 Task: Forward as attachment   from Email0076 to Email0077 with a cc to Email0078 with a message Message0076
Action: Mouse moved to (394, 422)
Screenshot: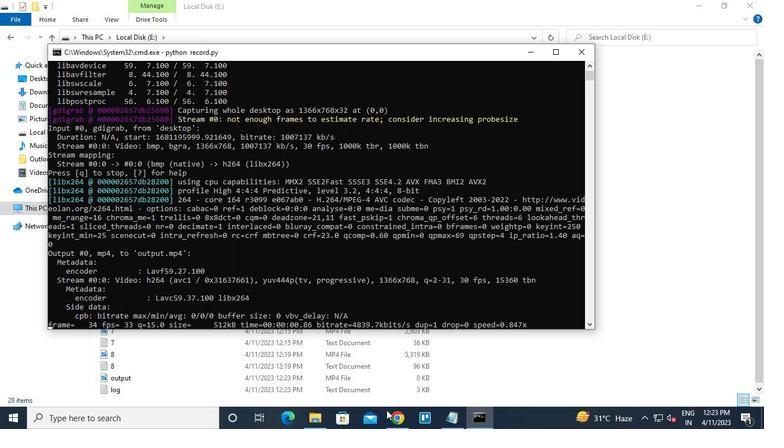 
Action: Mouse pressed left at (394, 422)
Screenshot: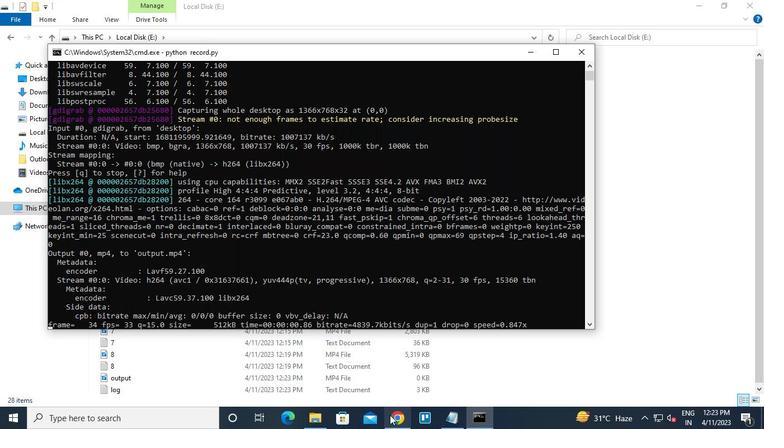 
Action: Mouse moved to (731, 157)
Screenshot: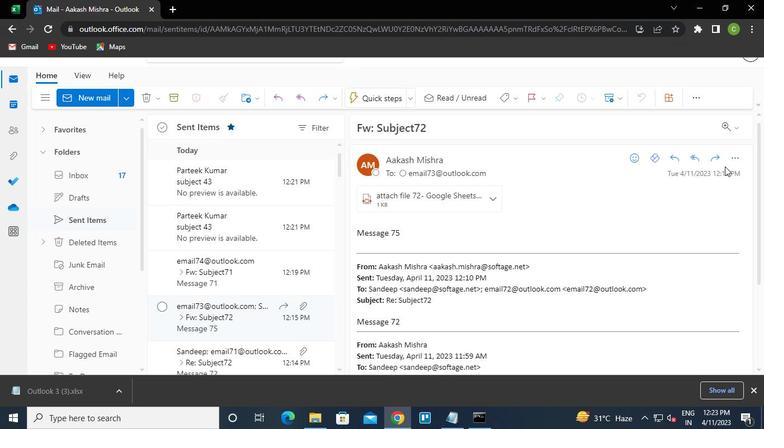 
Action: Mouse pressed left at (731, 157)
Screenshot: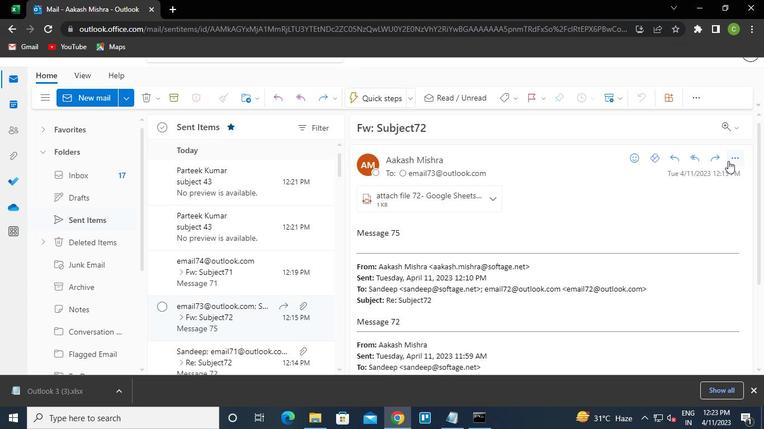 
Action: Mouse moved to (671, 135)
Screenshot: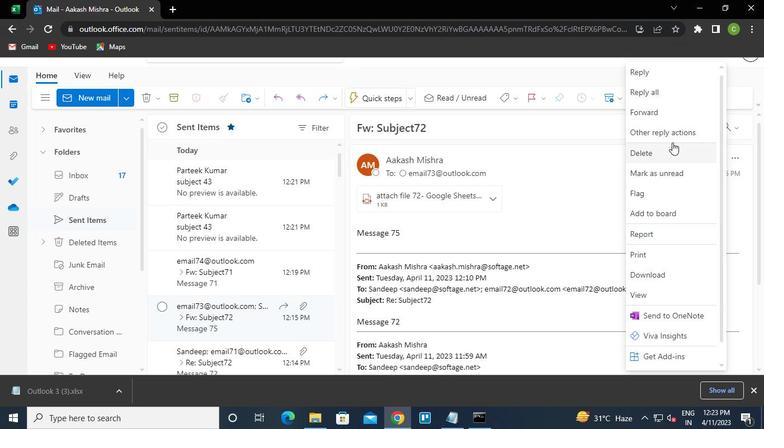 
Action: Mouse pressed left at (671, 135)
Screenshot: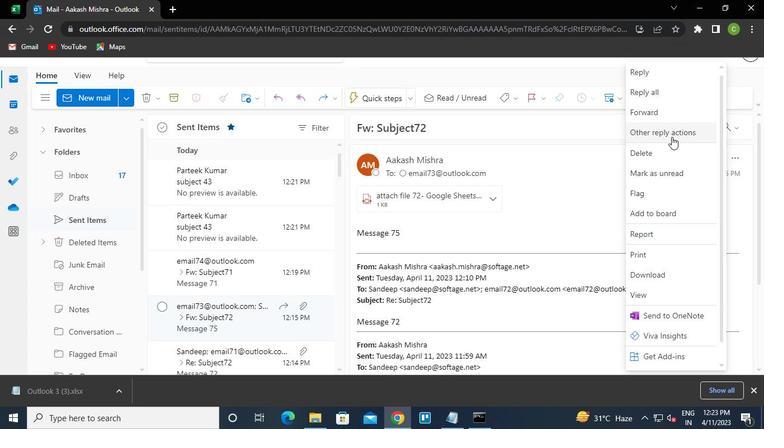 
Action: Mouse moved to (592, 148)
Screenshot: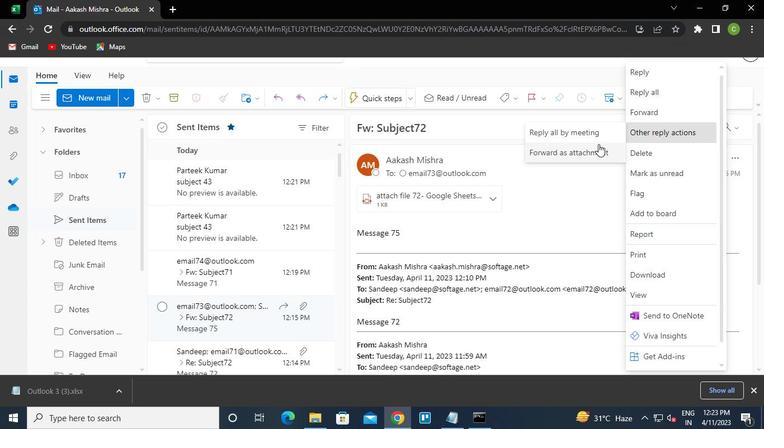 
Action: Mouse pressed left at (592, 148)
Screenshot: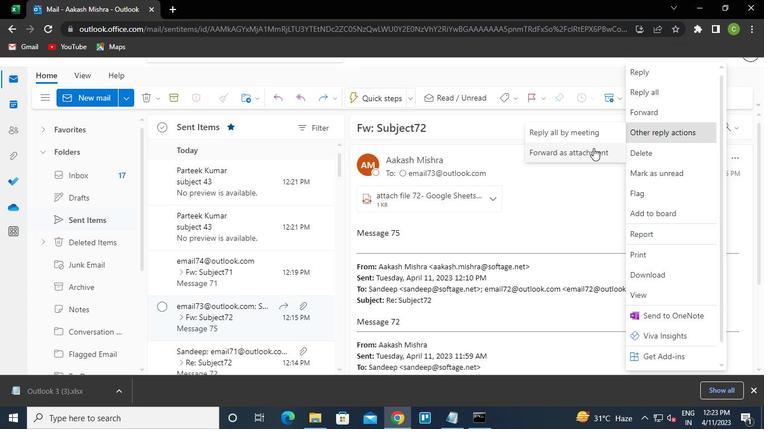
Action: Mouse moved to (406, 158)
Screenshot: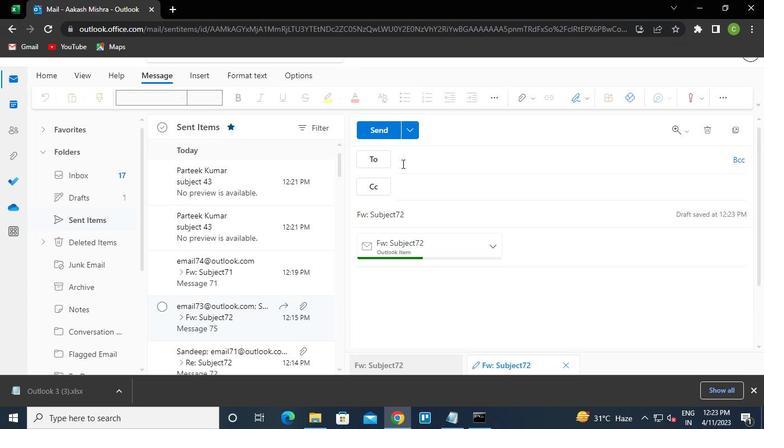 
Action: Keyboard e
Screenshot: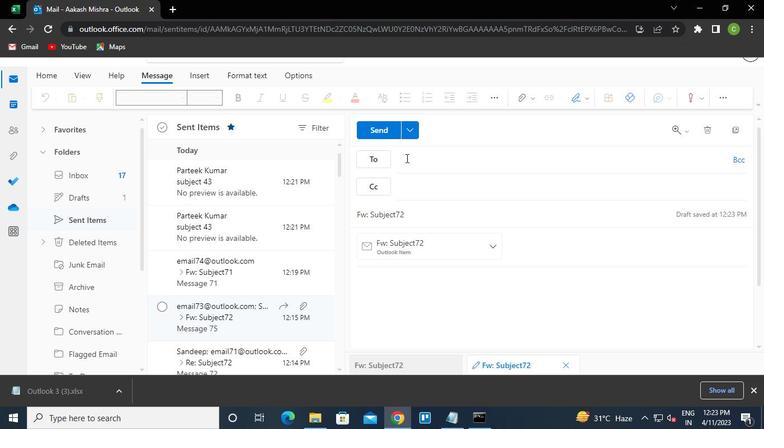 
Action: Keyboard m
Screenshot: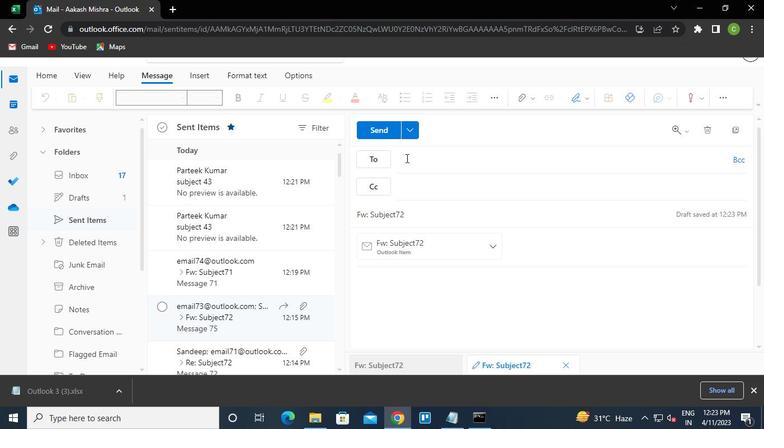 
Action: Keyboard a
Screenshot: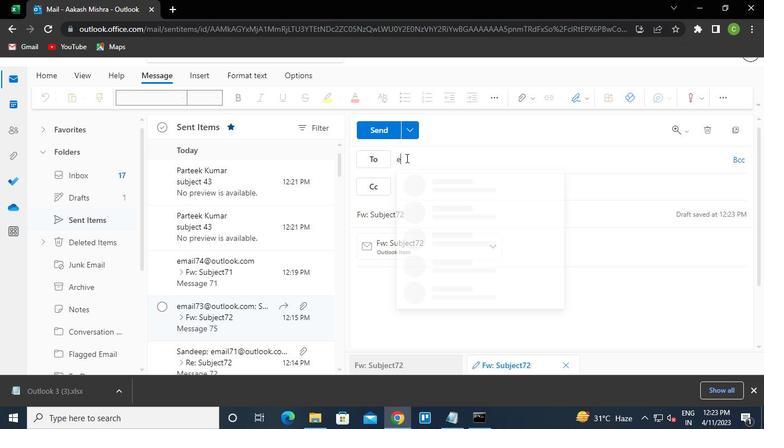 
Action: Keyboard i
Screenshot: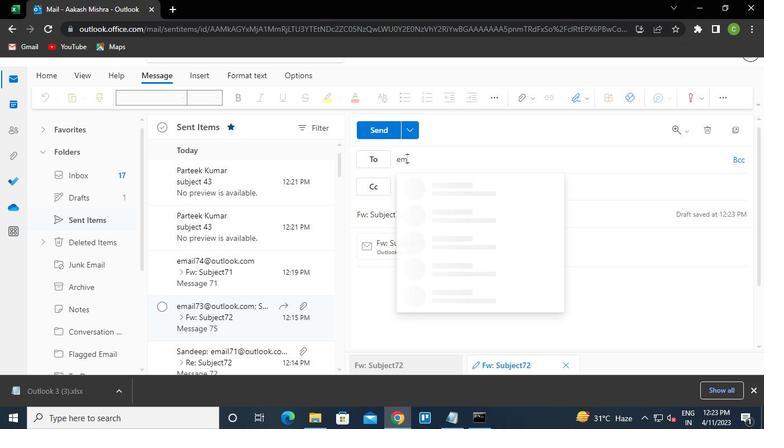 
Action: Keyboard l
Screenshot: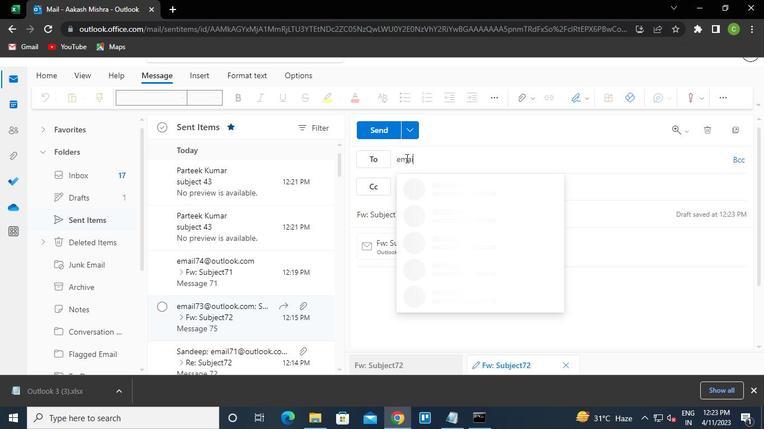 
Action: Mouse moved to (406, 158)
Screenshot: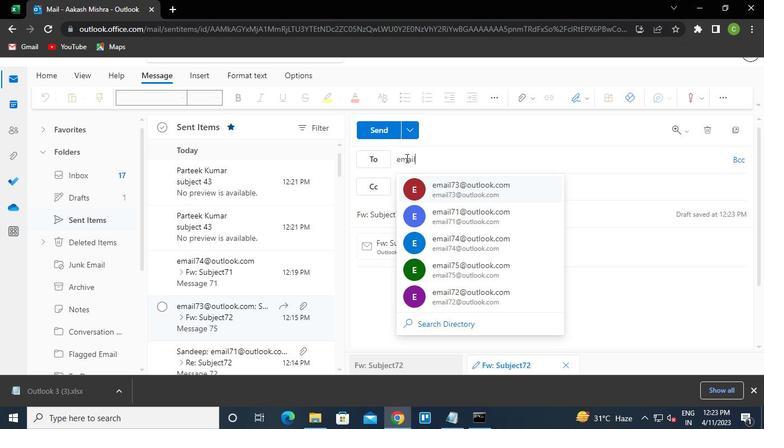 
Action: Keyboard <103>
Screenshot: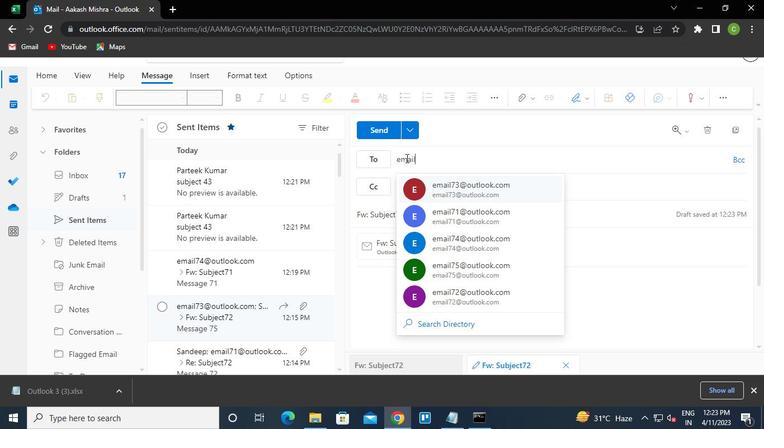 
Action: Keyboard <103>
Screenshot: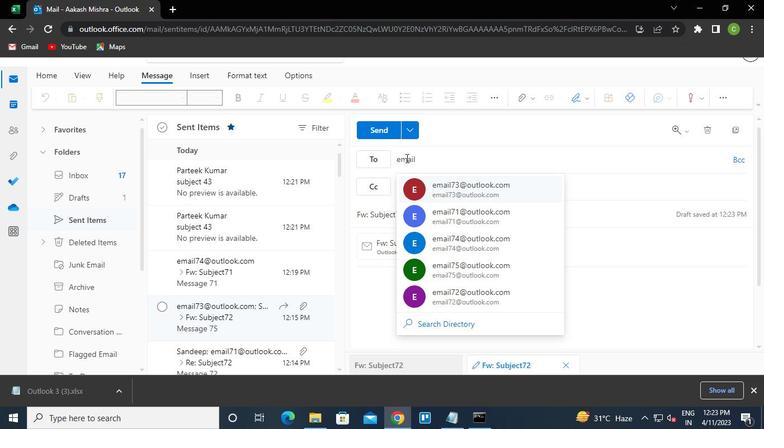 
Action: Keyboard Key.shift
Screenshot: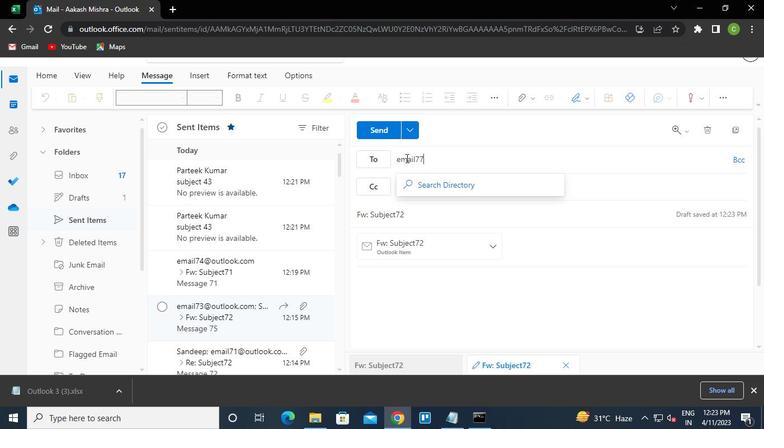 
Action: Keyboard @
Screenshot: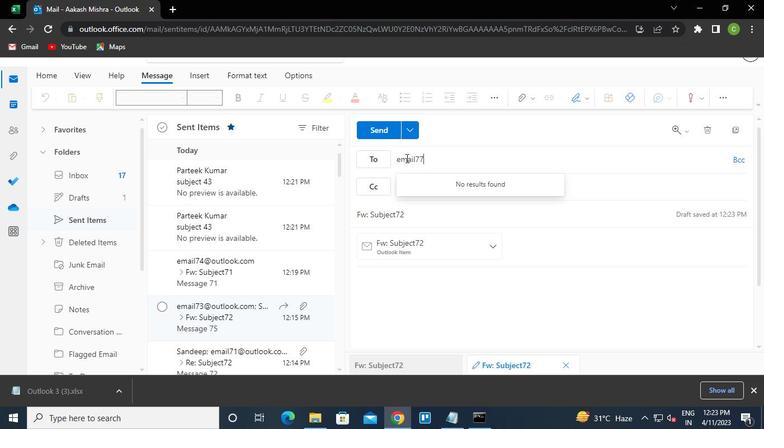 
Action: Keyboard o
Screenshot: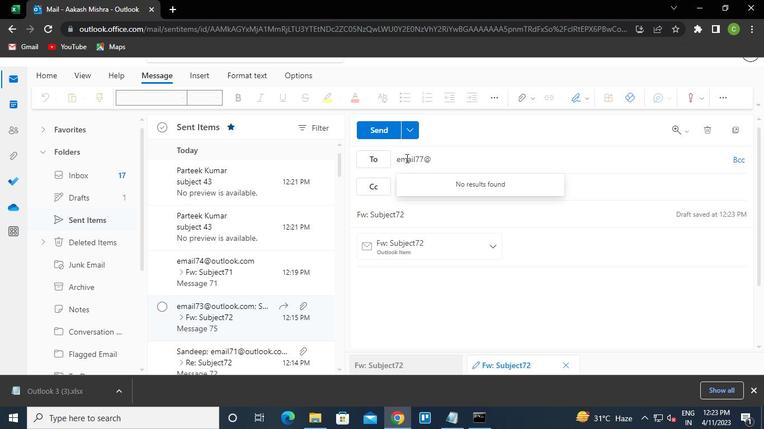 
Action: Keyboard u
Screenshot: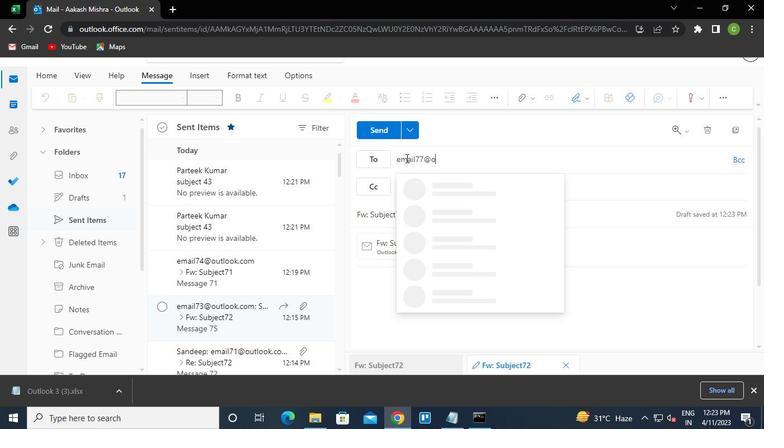 
Action: Keyboard t
Screenshot: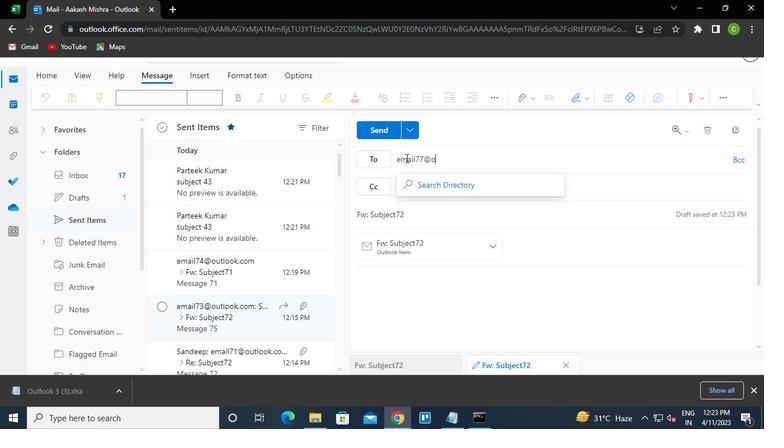 
Action: Keyboard l
Screenshot: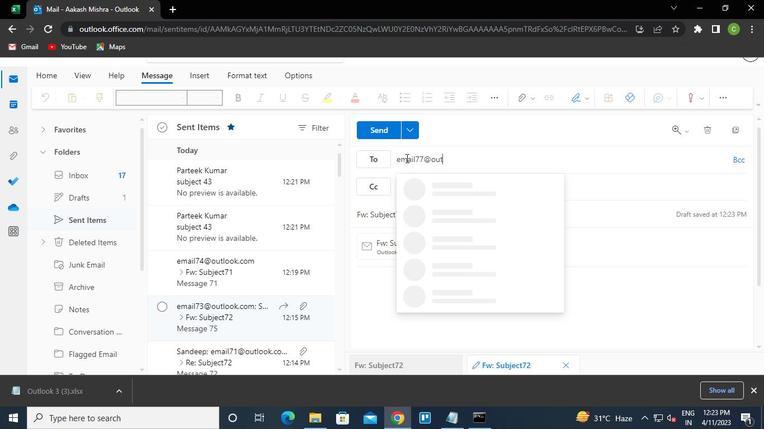 
Action: Keyboard o
Screenshot: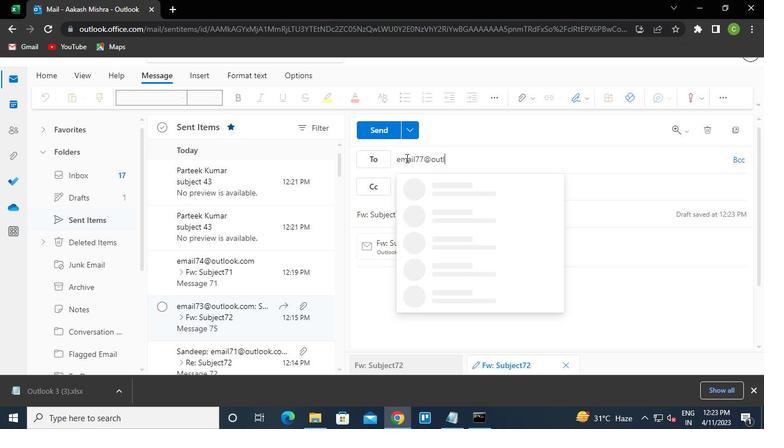 
Action: Keyboard o
Screenshot: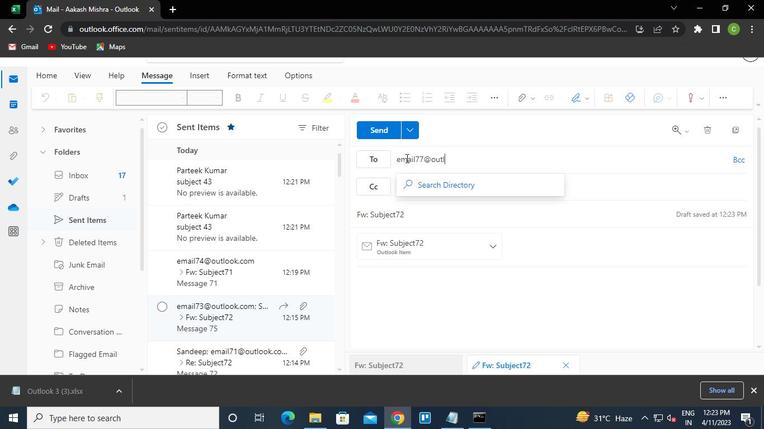 
Action: Keyboard k
Screenshot: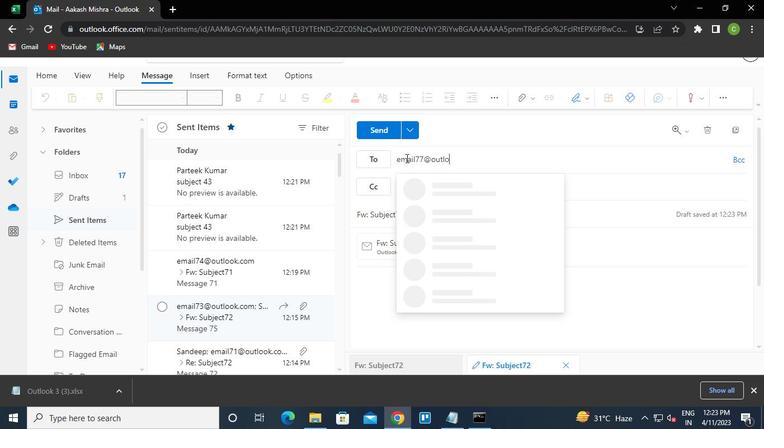 
Action: Keyboard .
Screenshot: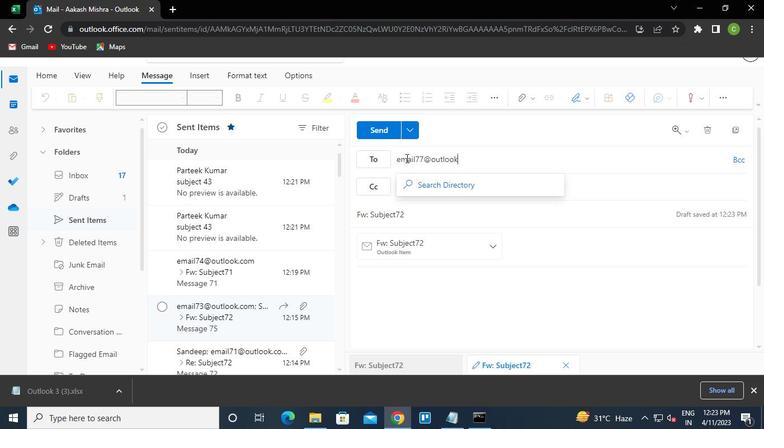
Action: Keyboard c
Screenshot: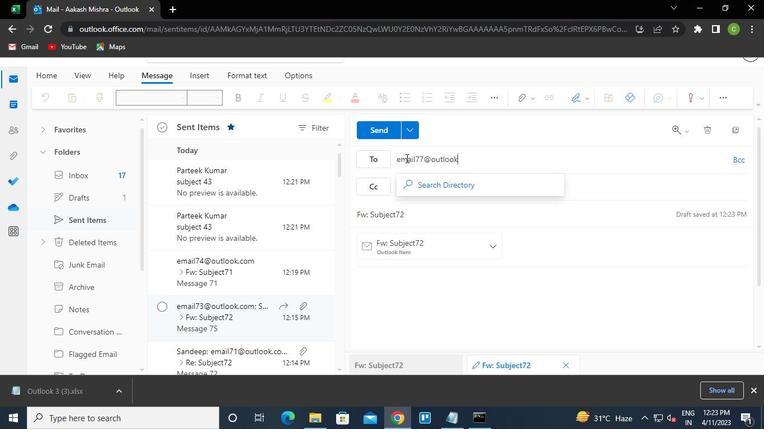 
Action: Keyboard o
Screenshot: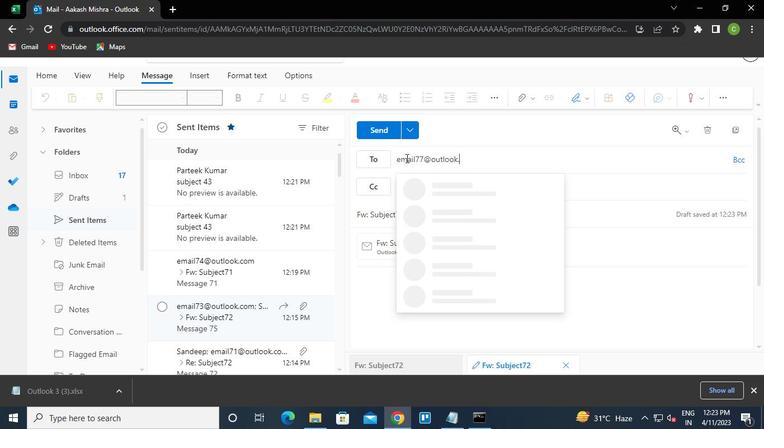 
Action: Keyboard m
Screenshot: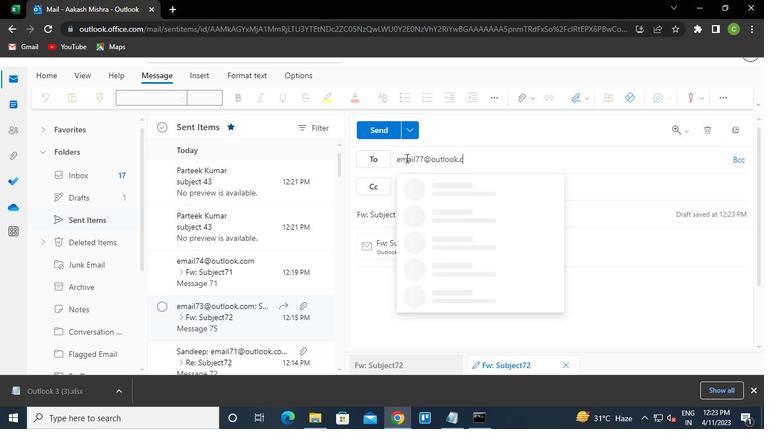 
Action: Keyboard Key.enter
Screenshot: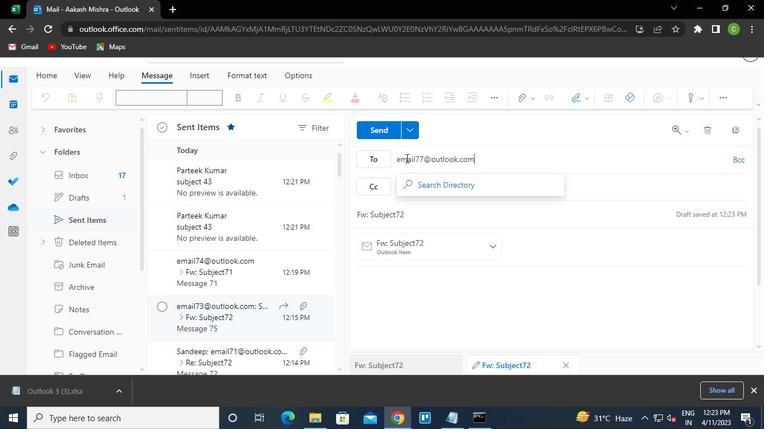 
Action: Mouse moved to (417, 185)
Screenshot: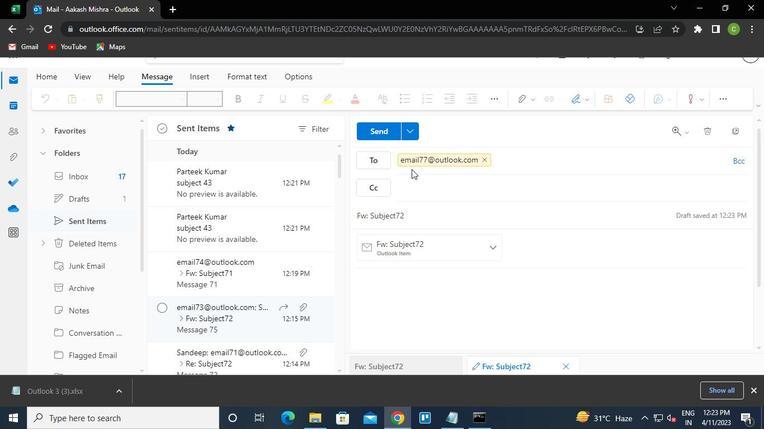 
Action: Mouse pressed left at (417, 185)
Screenshot: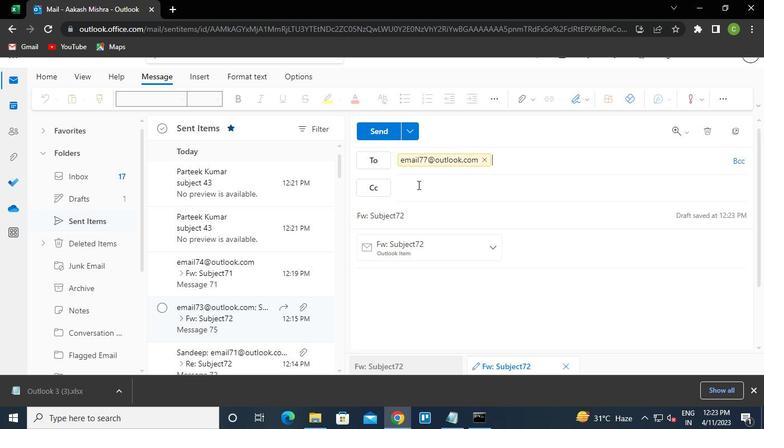 
Action: Keyboard e
Screenshot: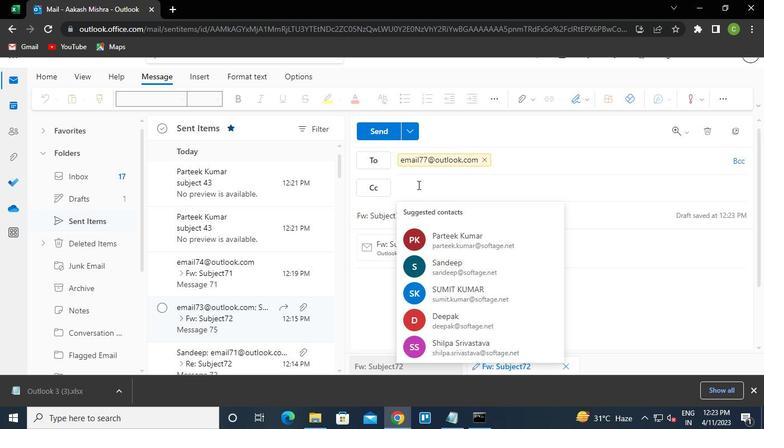 
Action: Keyboard m
Screenshot: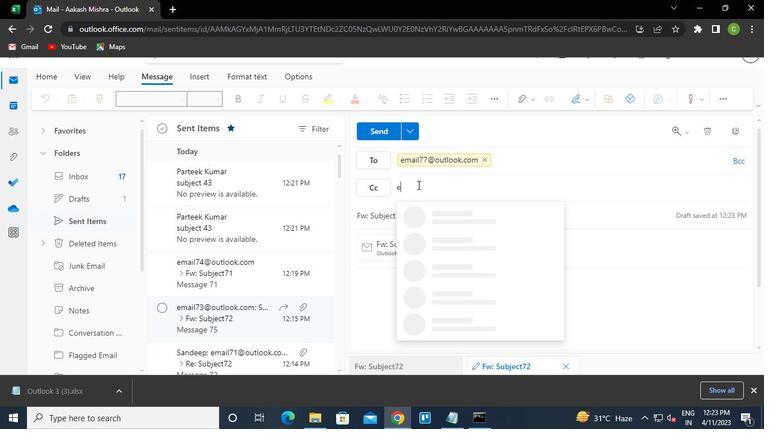 
Action: Keyboard a
Screenshot: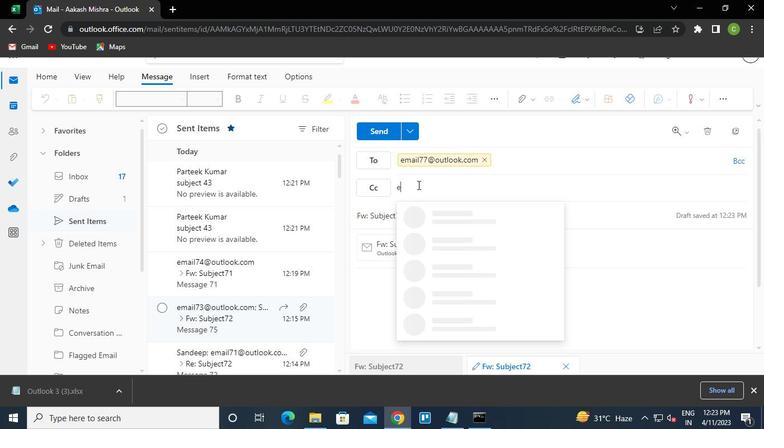 
Action: Keyboard i
Screenshot: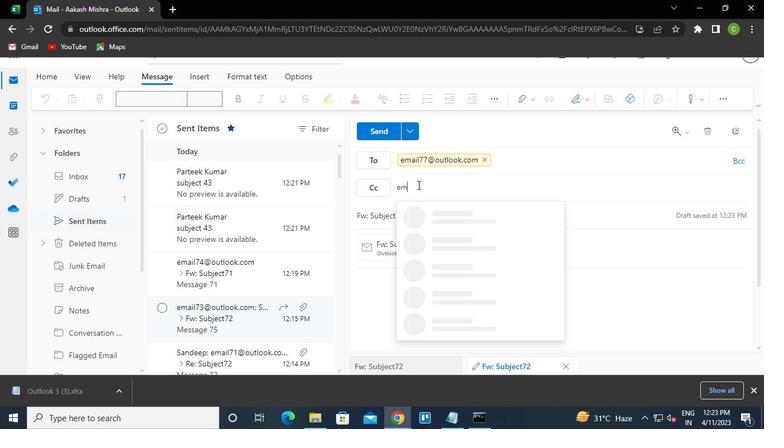 
Action: Keyboard l
Screenshot: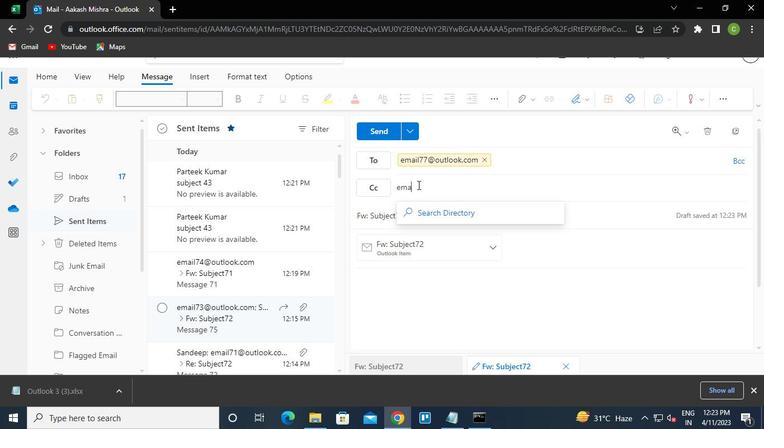 
Action: Keyboard <103>
Screenshot: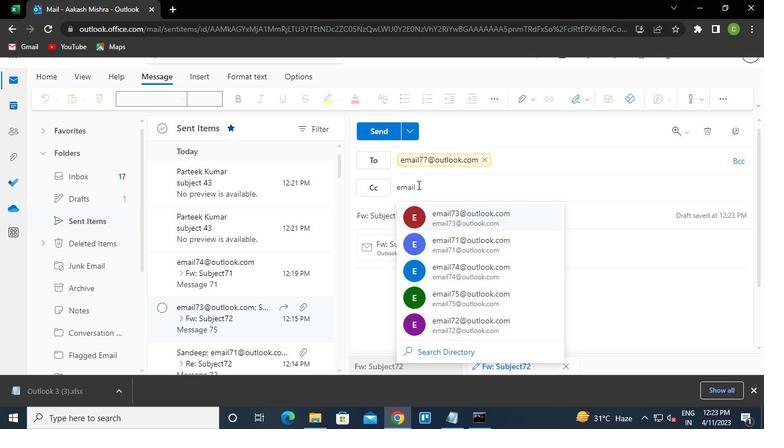 
Action: Keyboard <104>
Screenshot: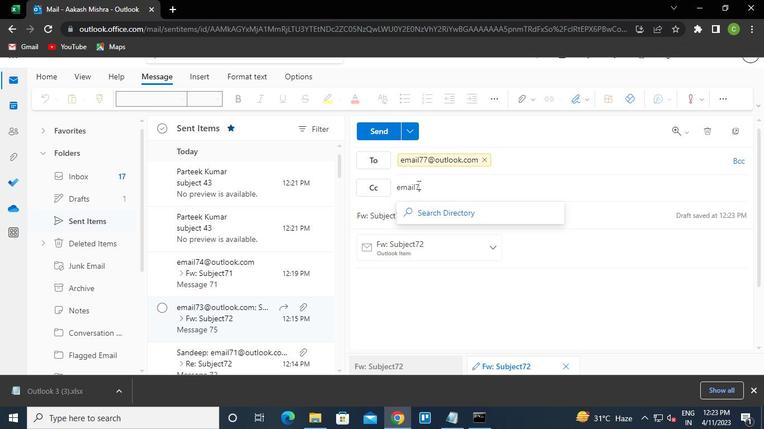 
Action: Keyboard Key.shift
Screenshot: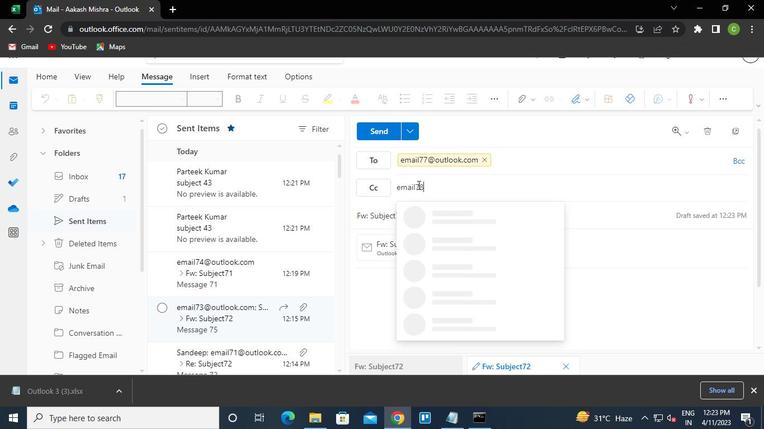 
Action: Keyboard @
Screenshot: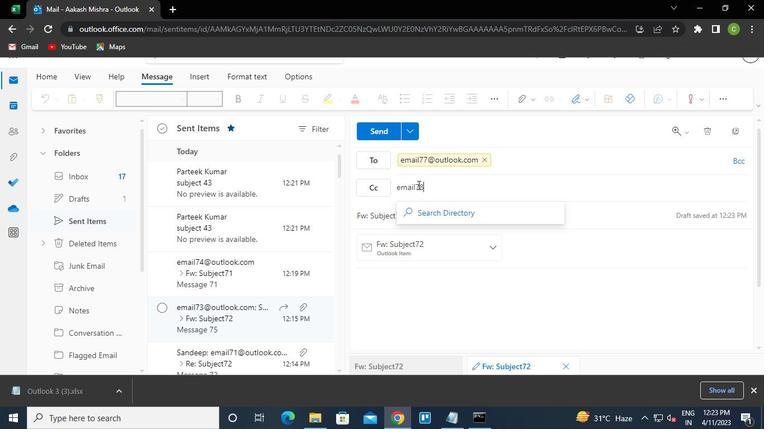 
Action: Keyboard o
Screenshot: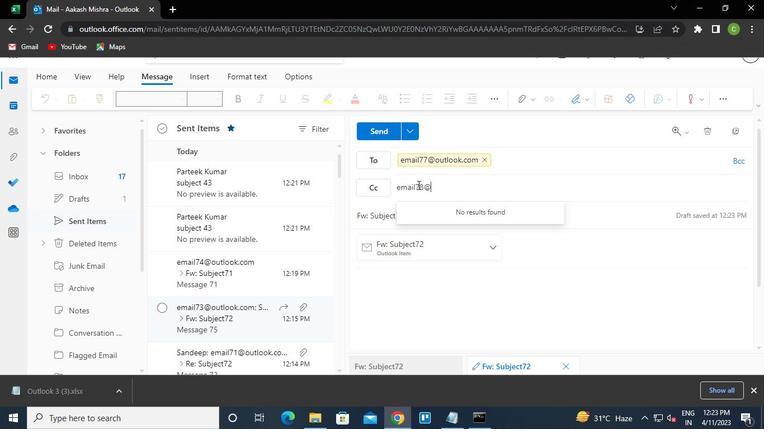 
Action: Keyboard u
Screenshot: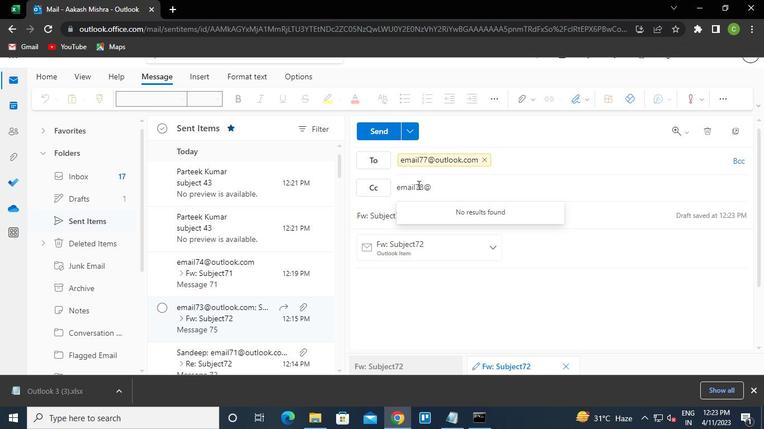 
Action: Keyboard t
Screenshot: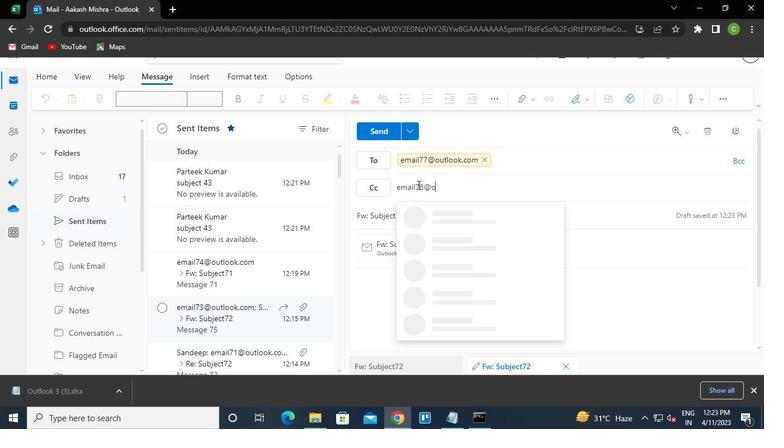 
Action: Keyboard l
Screenshot: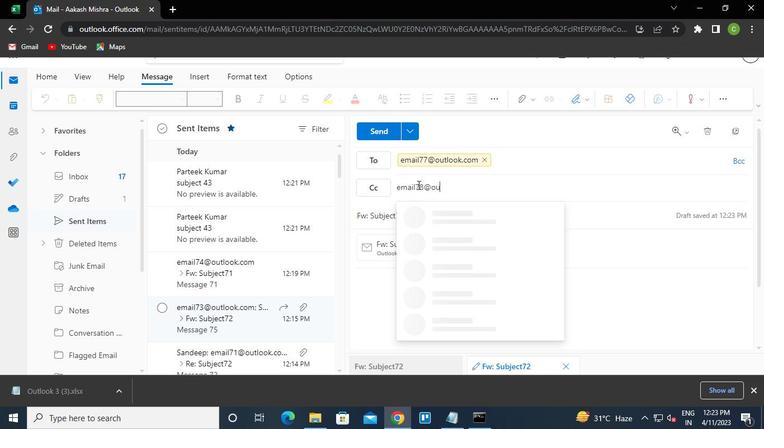 
Action: Keyboard o
Screenshot: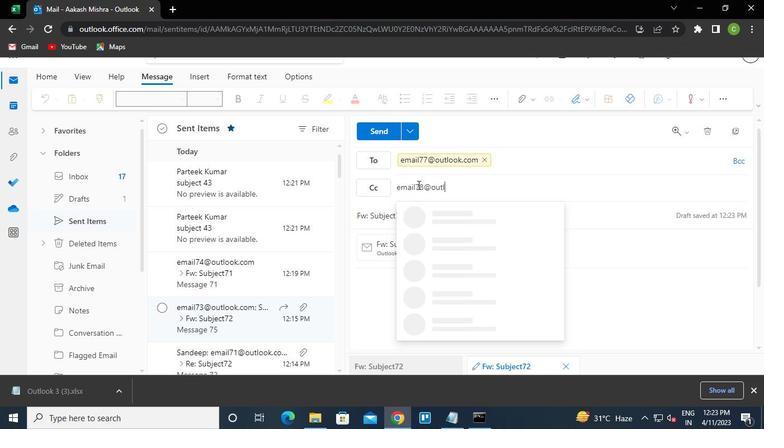 
Action: Keyboard o
Screenshot: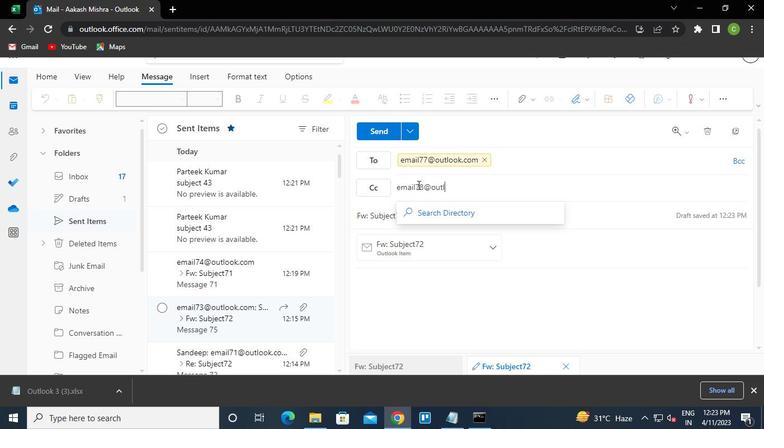 
Action: Keyboard k
Screenshot: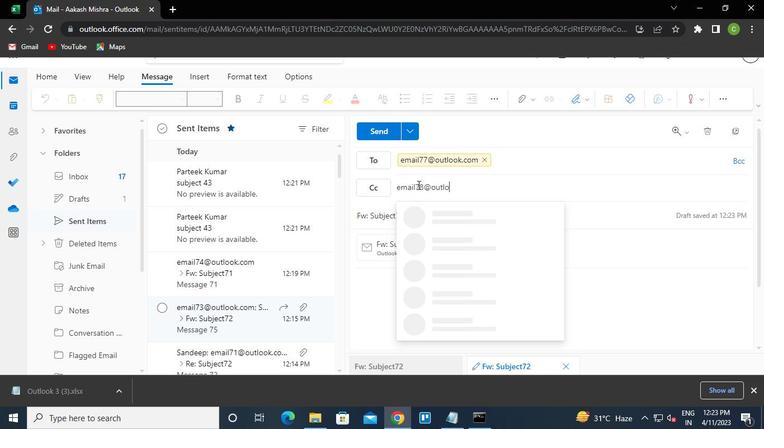 
Action: Keyboard .
Screenshot: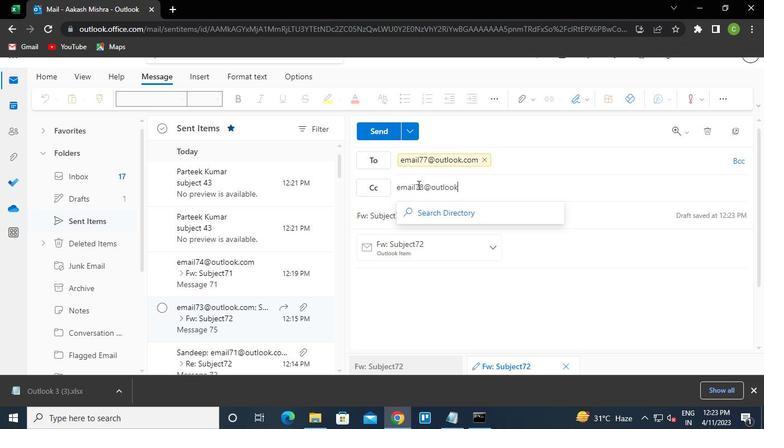 
Action: Keyboard c
Screenshot: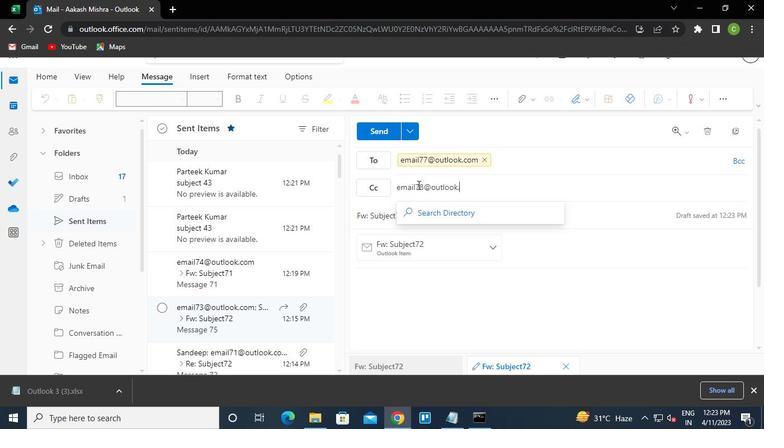 
Action: Keyboard o
Screenshot: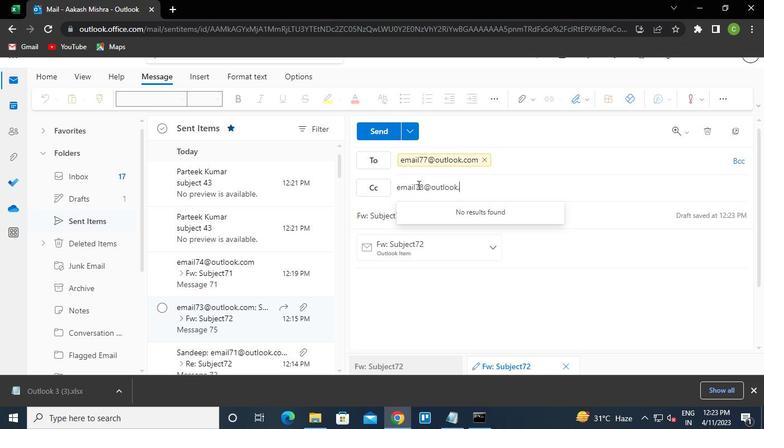 
Action: Keyboard m
Screenshot: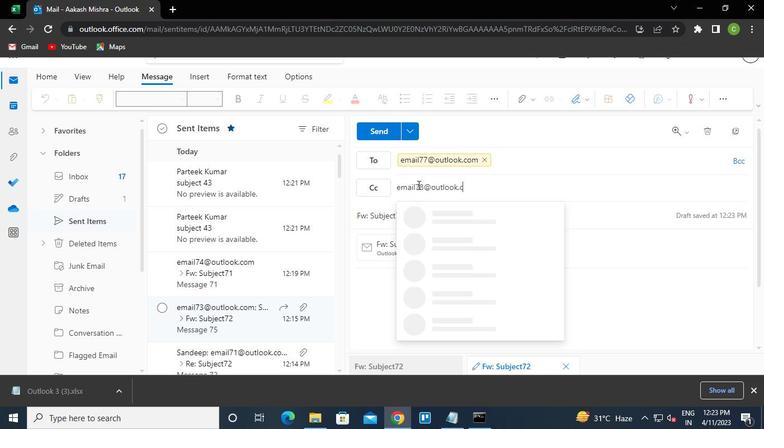 
Action: Keyboard Key.enter
Screenshot: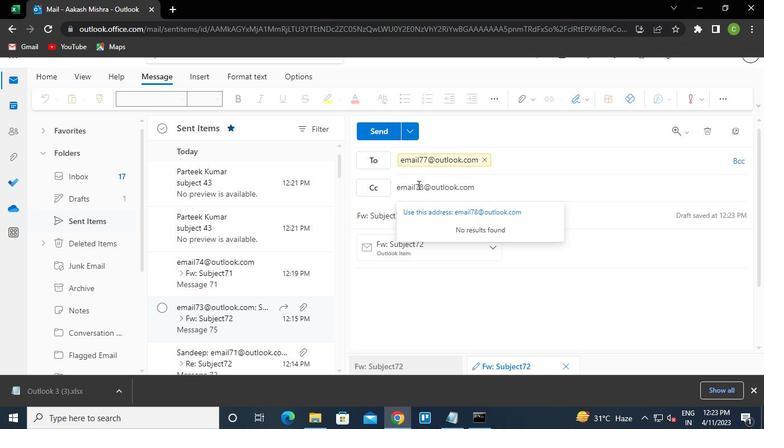 
Action: Mouse moved to (412, 279)
Screenshot: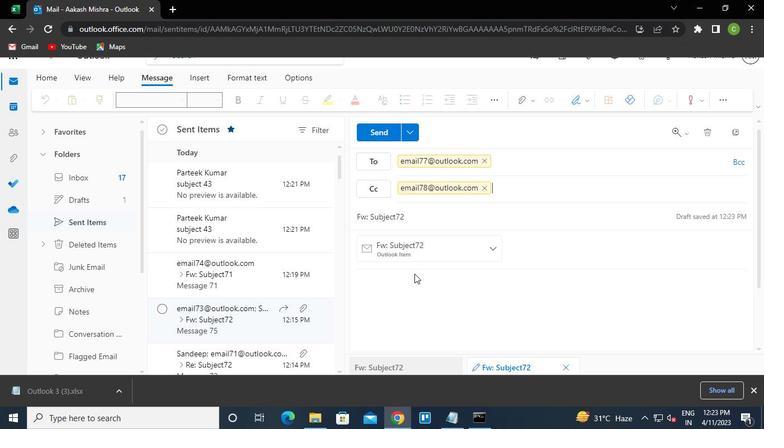 
Action: Mouse pressed left at (412, 279)
Screenshot: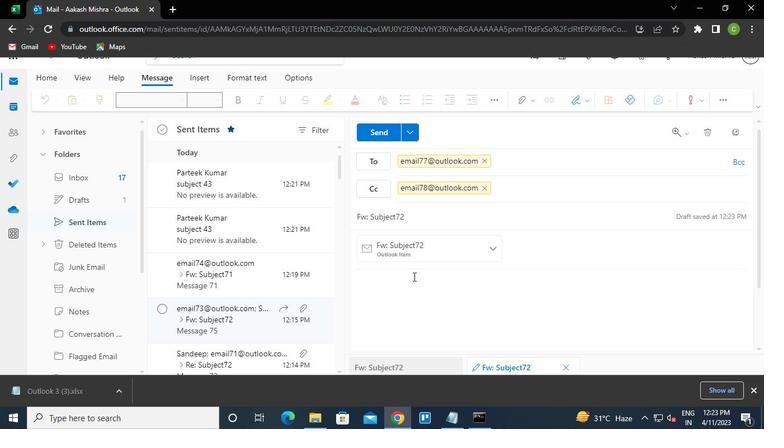 
Action: Keyboard Key.caps_lock
Screenshot: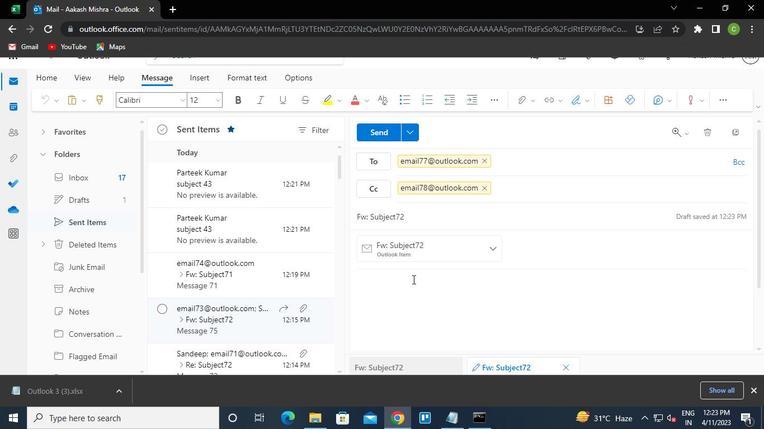 
Action: Keyboard m
Screenshot: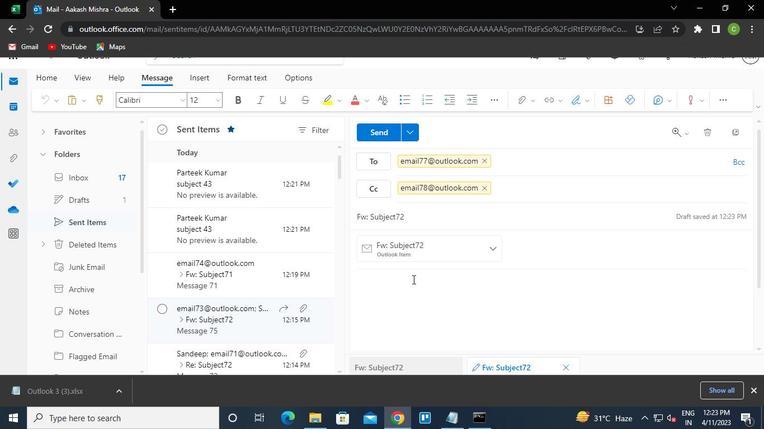 
Action: Keyboard Key.caps_lock
Screenshot: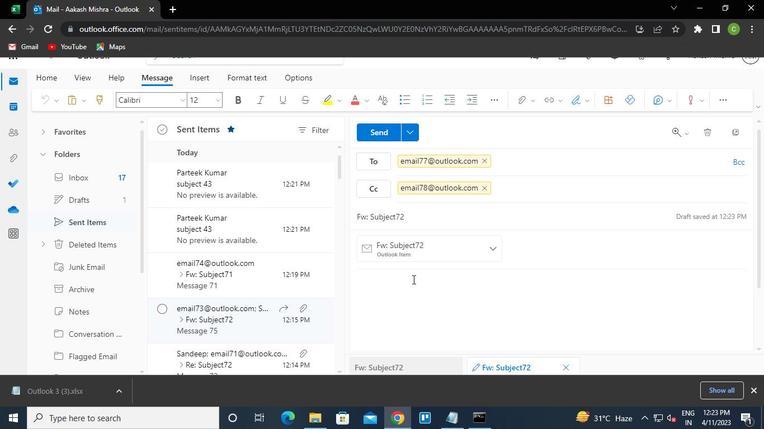 
Action: Keyboard e
Screenshot: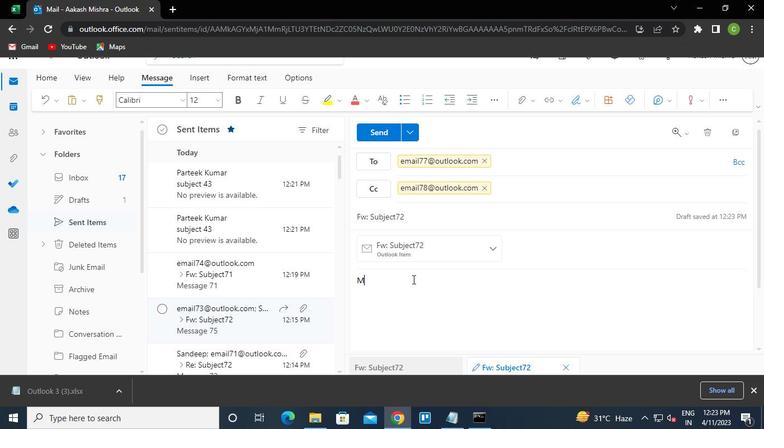 
Action: Keyboard s
Screenshot: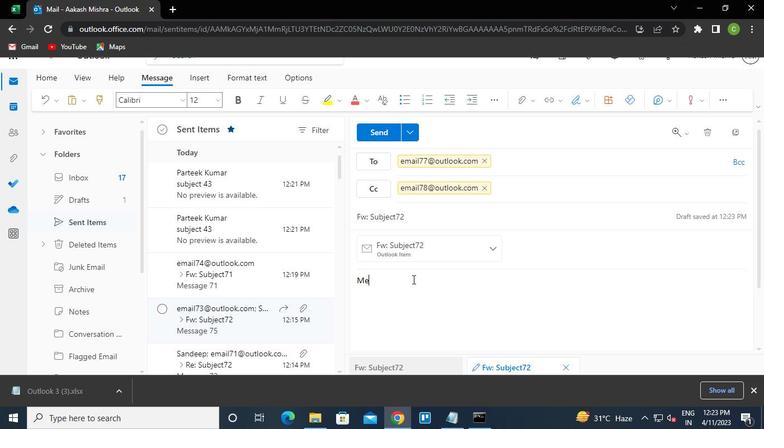 
Action: Keyboard s
Screenshot: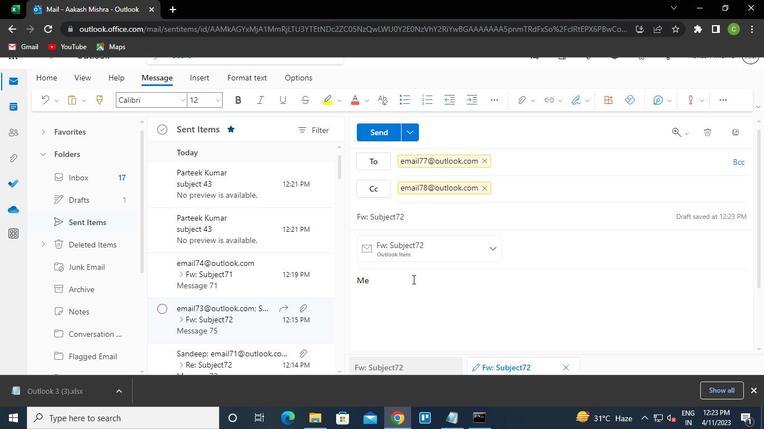 
Action: Keyboard a
Screenshot: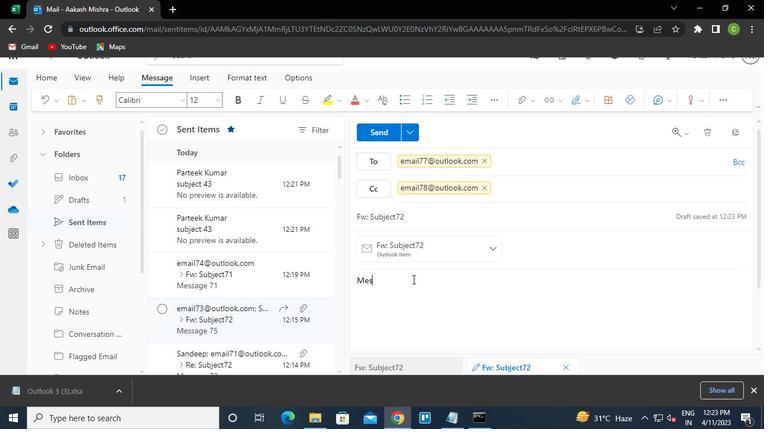 
Action: Keyboard g
Screenshot: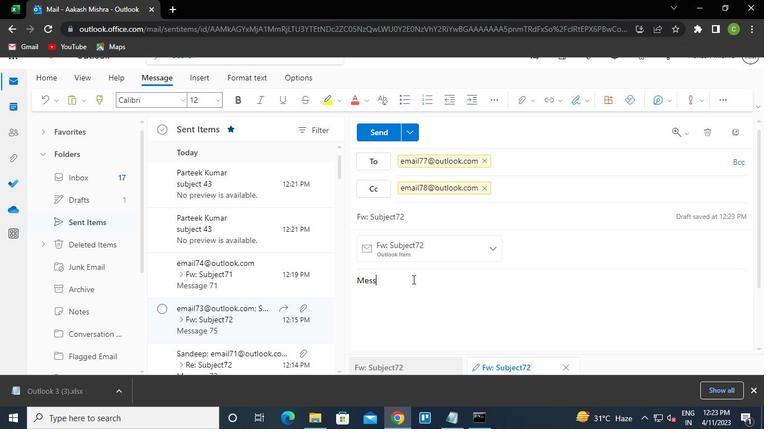 
Action: Keyboard e
Screenshot: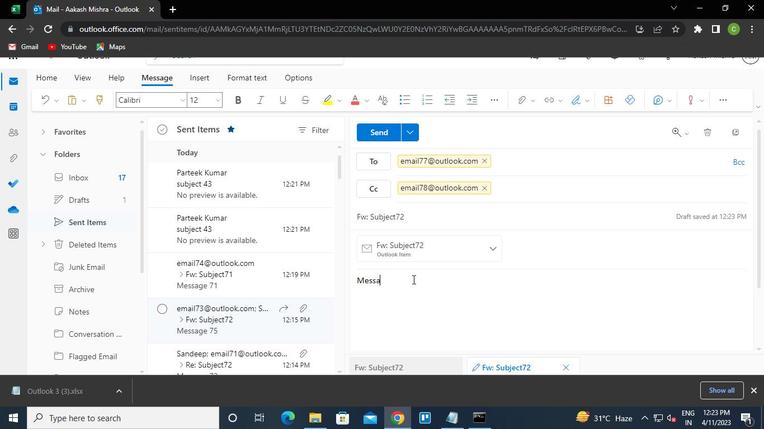 
Action: Keyboard Key.space
Screenshot: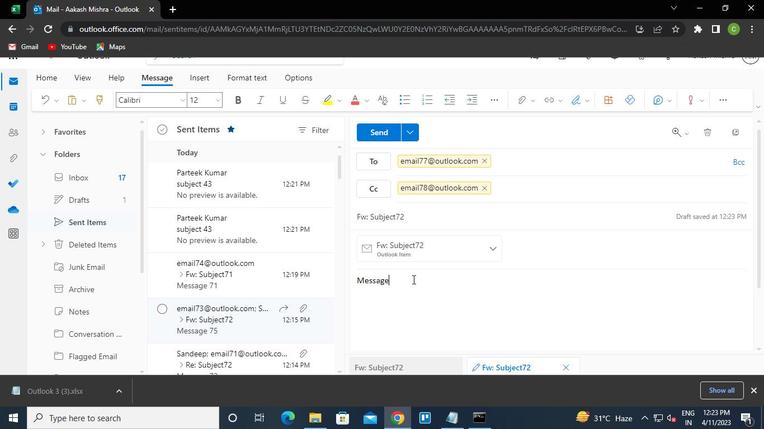 
Action: Keyboard <103>
Screenshot: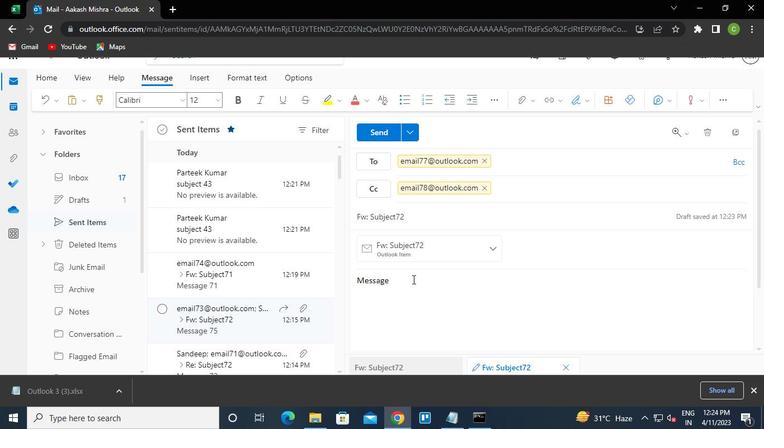 
Action: Keyboard <102>
Screenshot: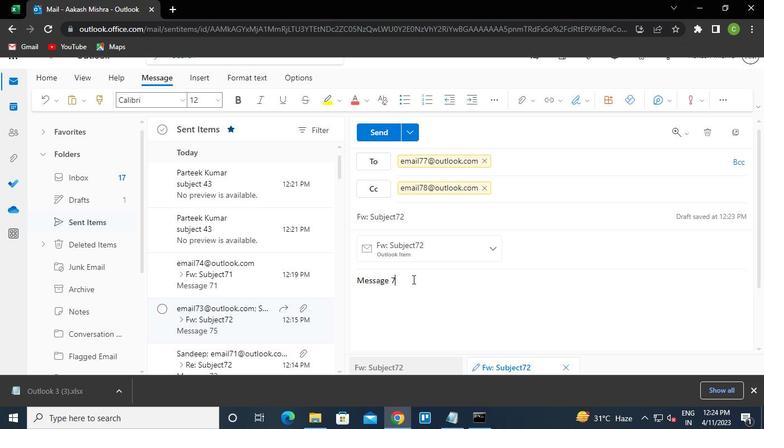 
Action: Mouse moved to (380, 135)
Screenshot: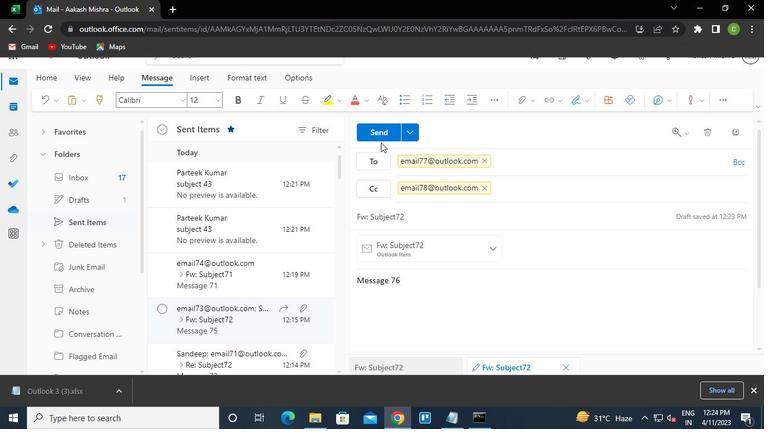
Action: Mouse pressed left at (380, 135)
Screenshot: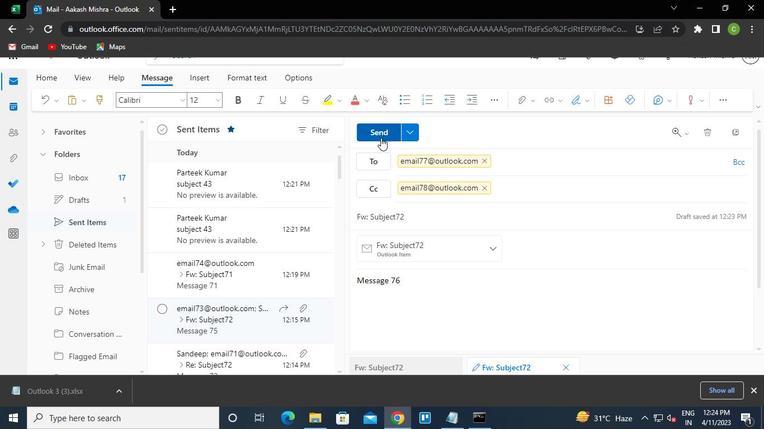 
Action: Mouse moved to (480, 420)
Screenshot: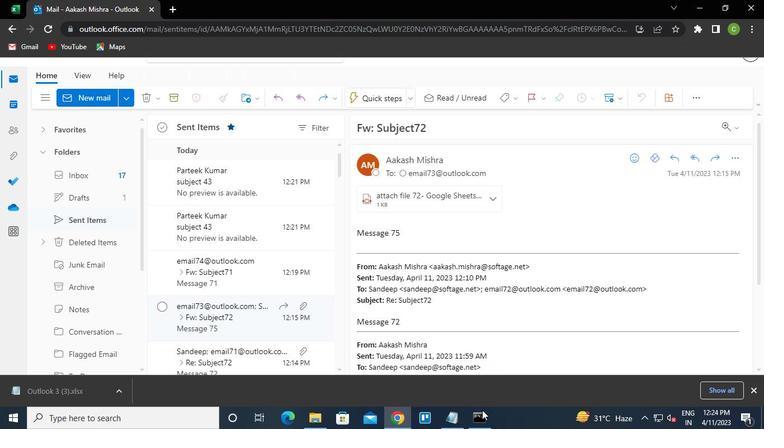
Action: Mouse pressed left at (480, 420)
Screenshot: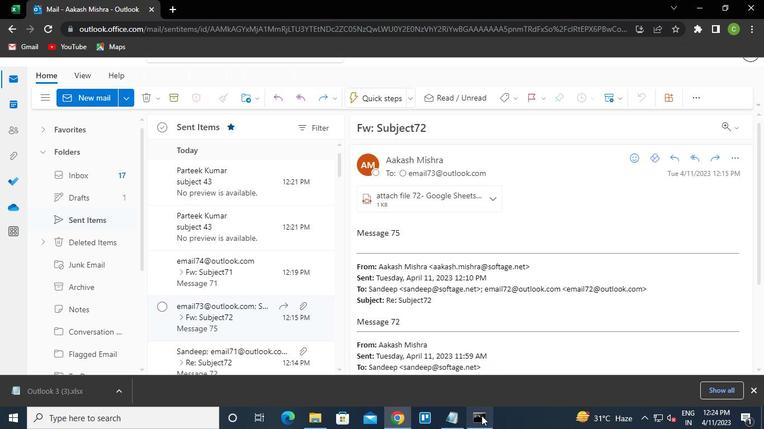 
Action: Mouse moved to (585, 46)
Screenshot: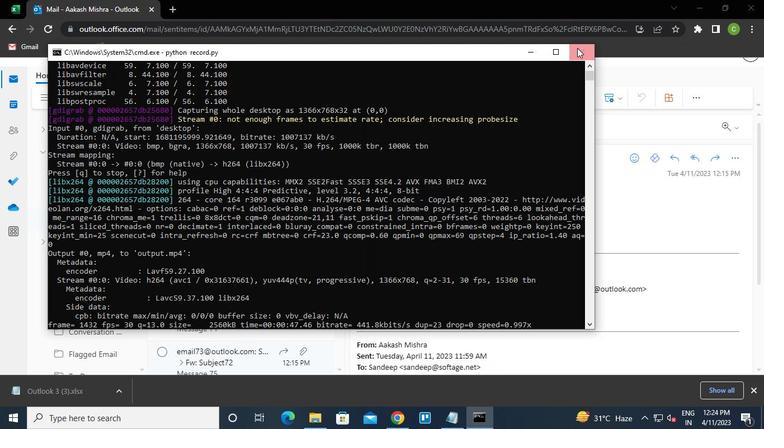 
Action: Mouse pressed left at (585, 46)
Screenshot: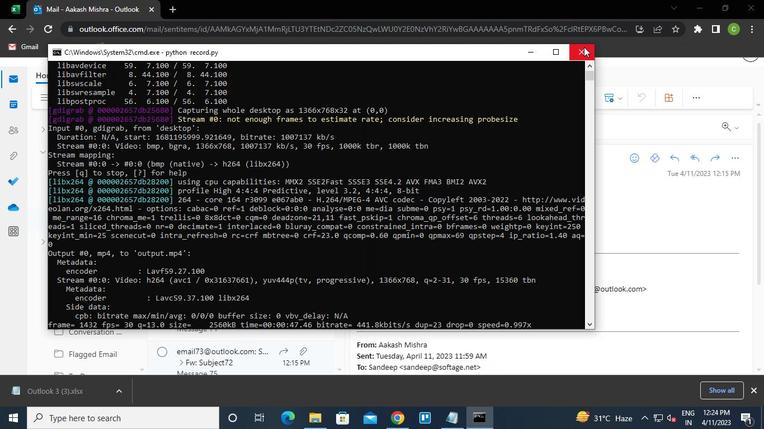 
